 Task: Look for products in the category "Gouda" from Dietz & Watson only.
Action: Mouse moved to (694, 280)
Screenshot: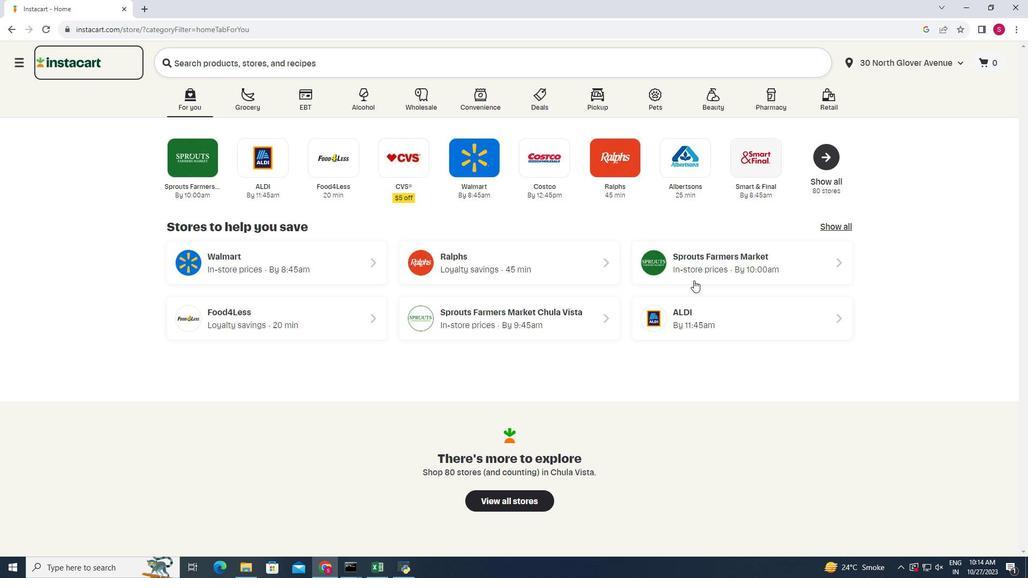 
Action: Mouse pressed left at (694, 280)
Screenshot: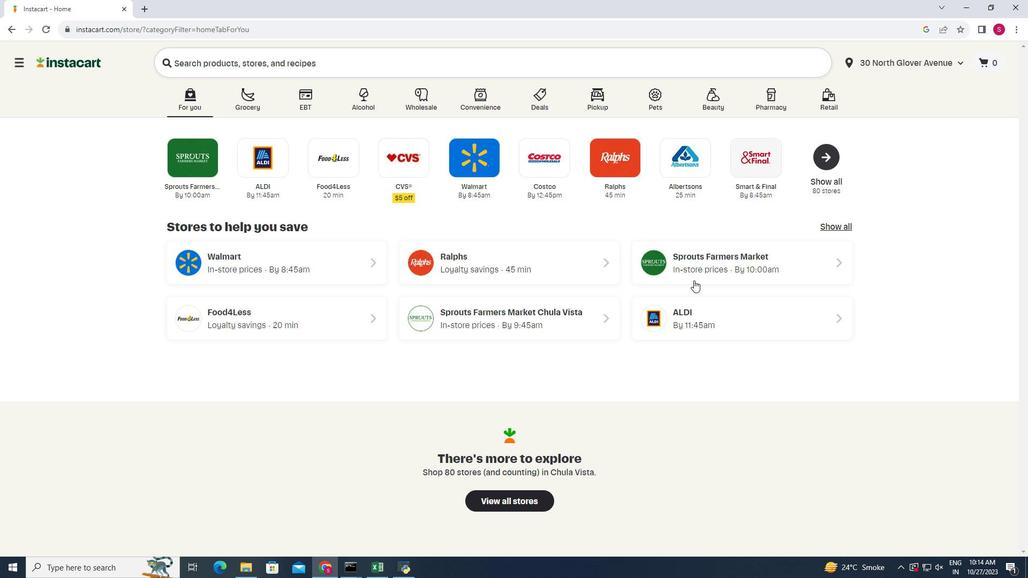 
Action: Mouse moved to (31, 505)
Screenshot: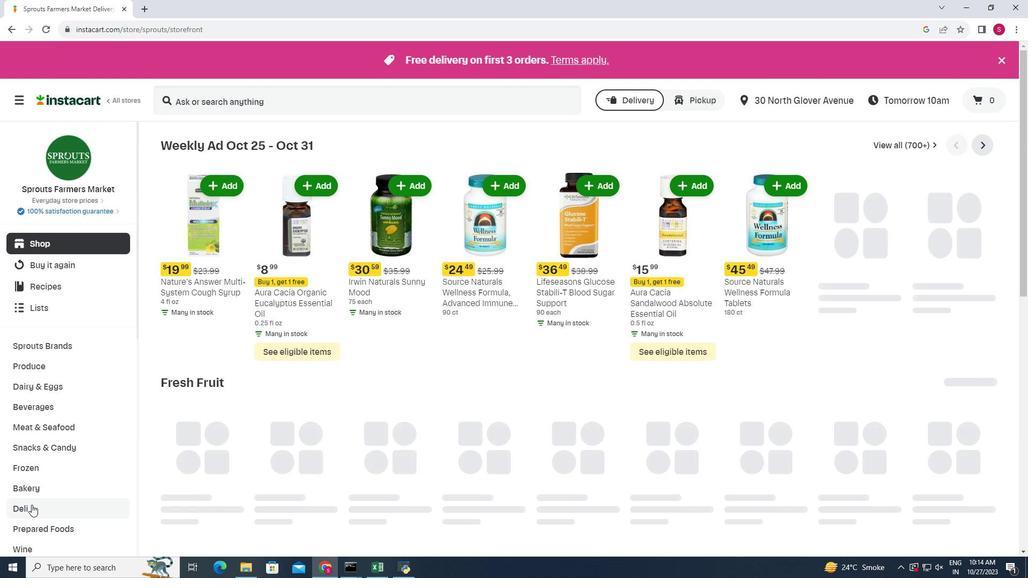 
Action: Mouse pressed left at (31, 505)
Screenshot: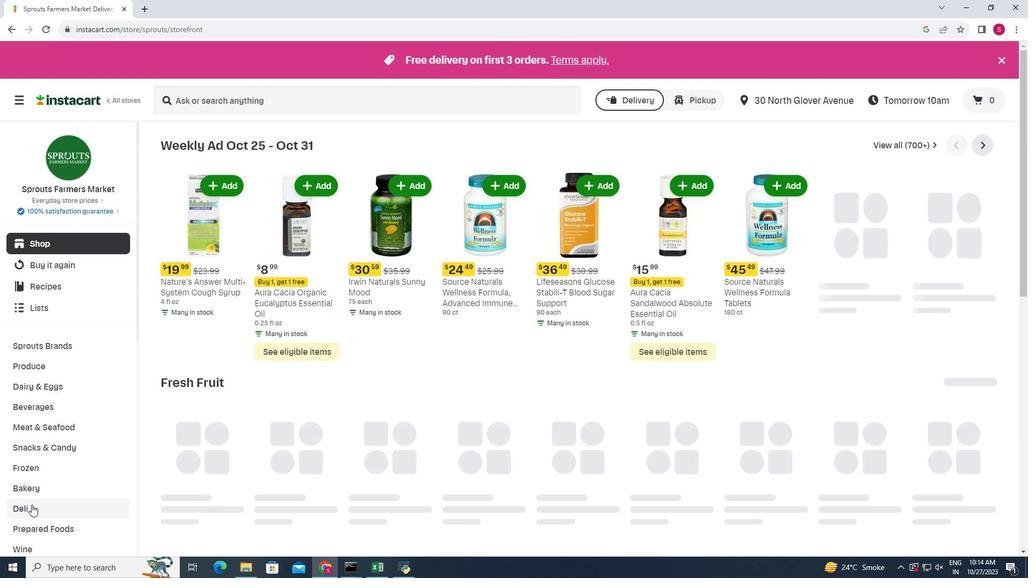 
Action: Mouse moved to (278, 168)
Screenshot: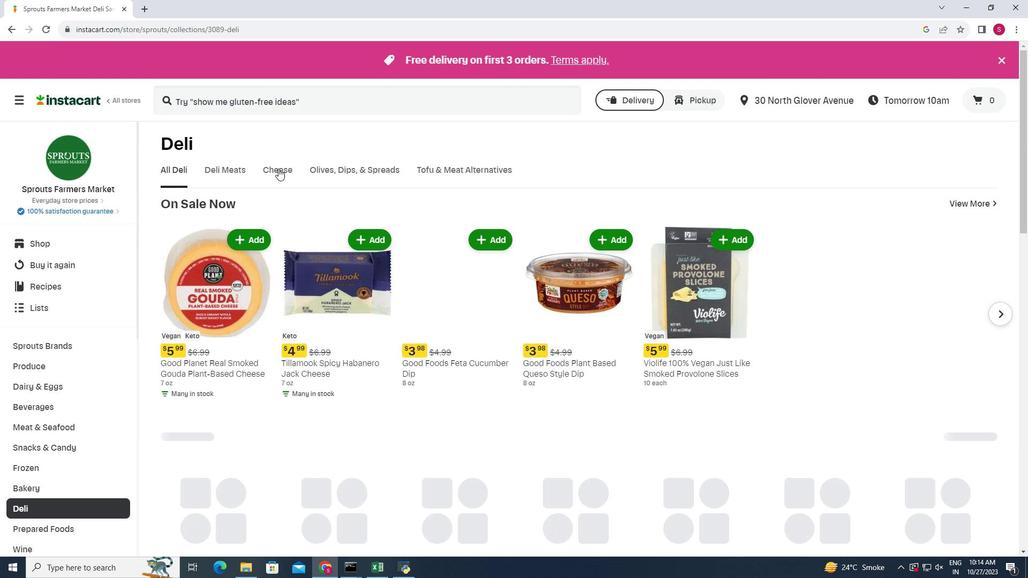 
Action: Mouse pressed left at (278, 168)
Screenshot: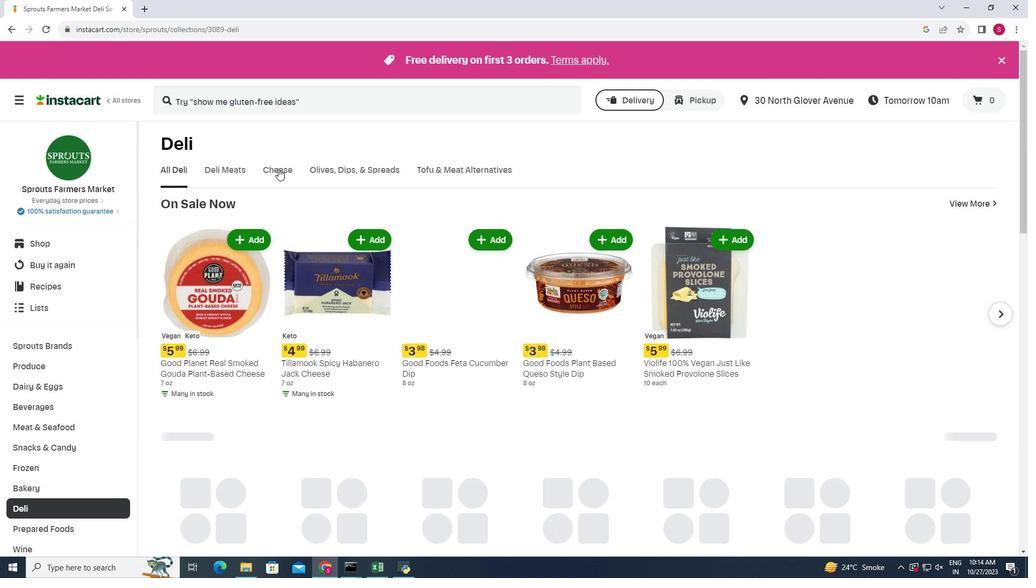 
Action: Mouse moved to (804, 211)
Screenshot: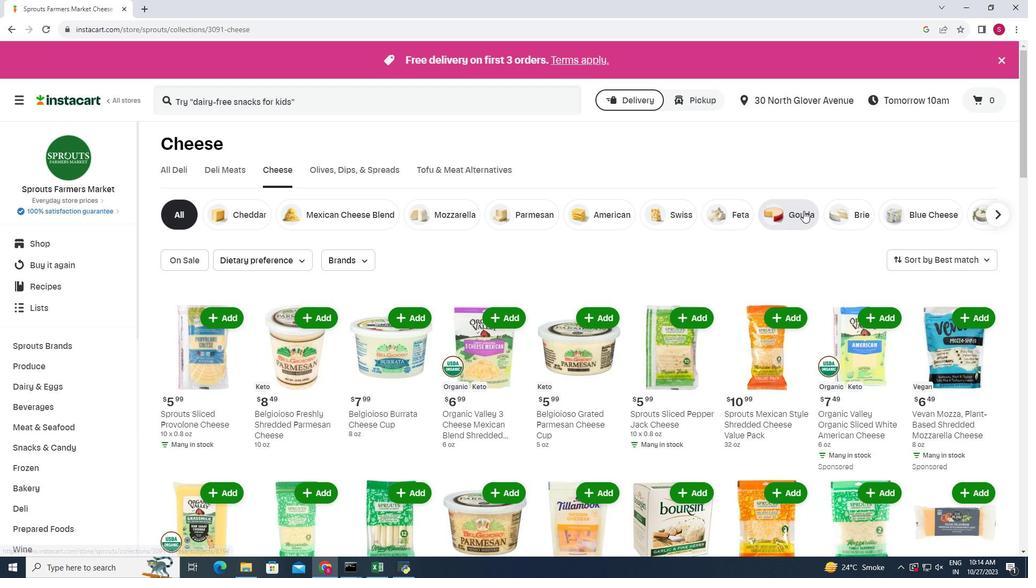 
Action: Mouse pressed left at (804, 211)
Screenshot: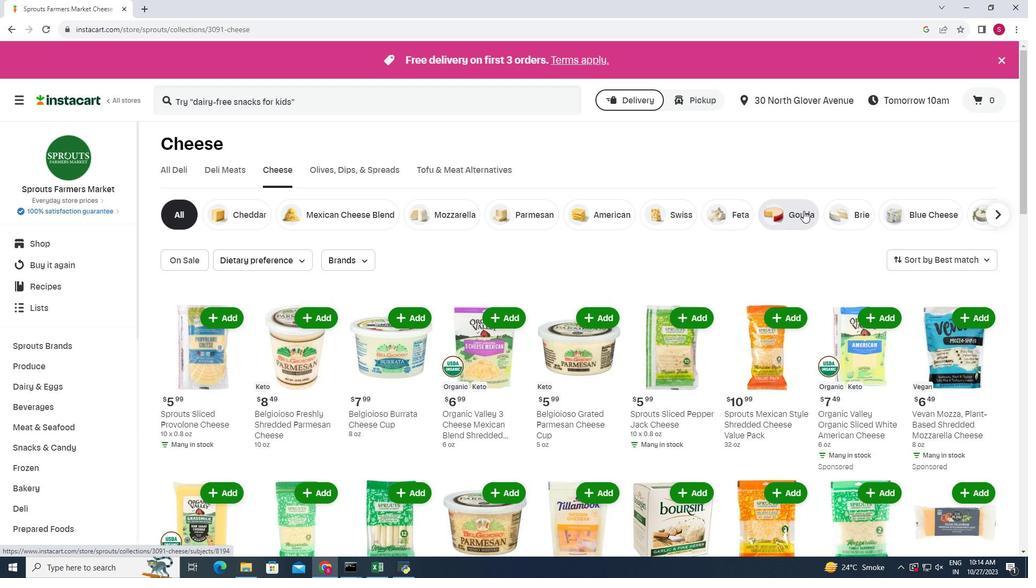 
Action: Mouse moved to (192, 258)
Screenshot: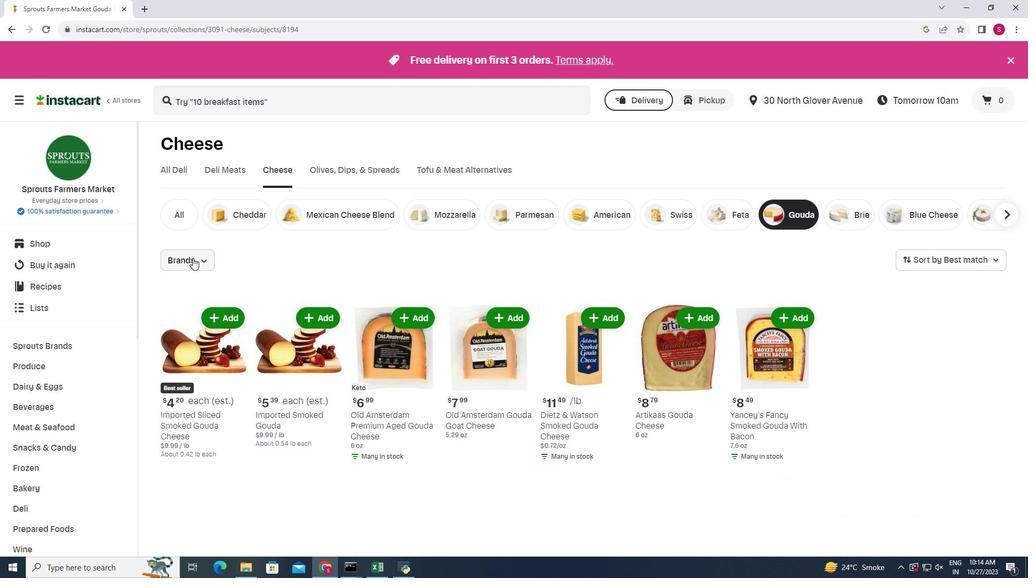 
Action: Mouse pressed left at (192, 258)
Screenshot: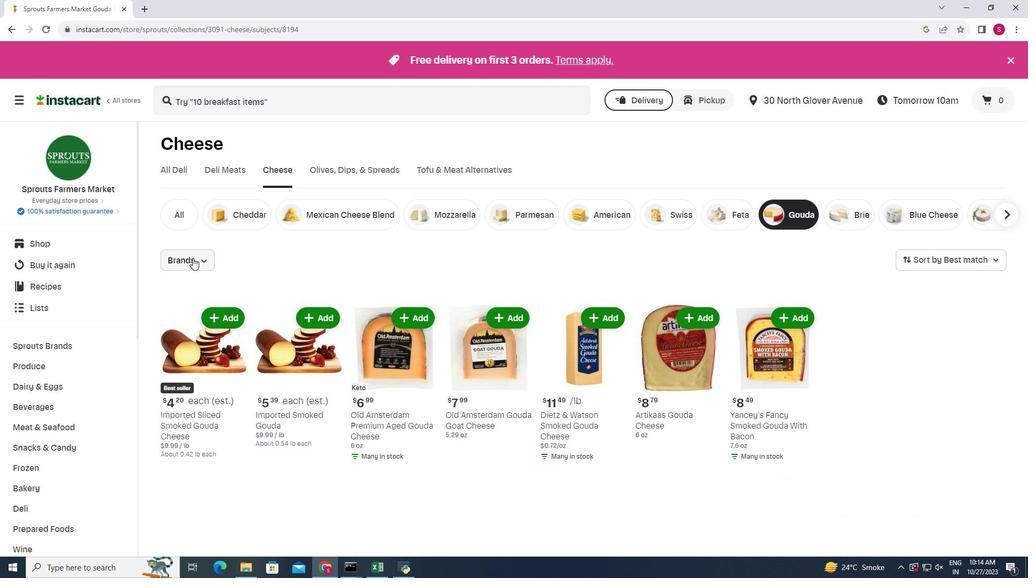 
Action: Mouse moved to (173, 370)
Screenshot: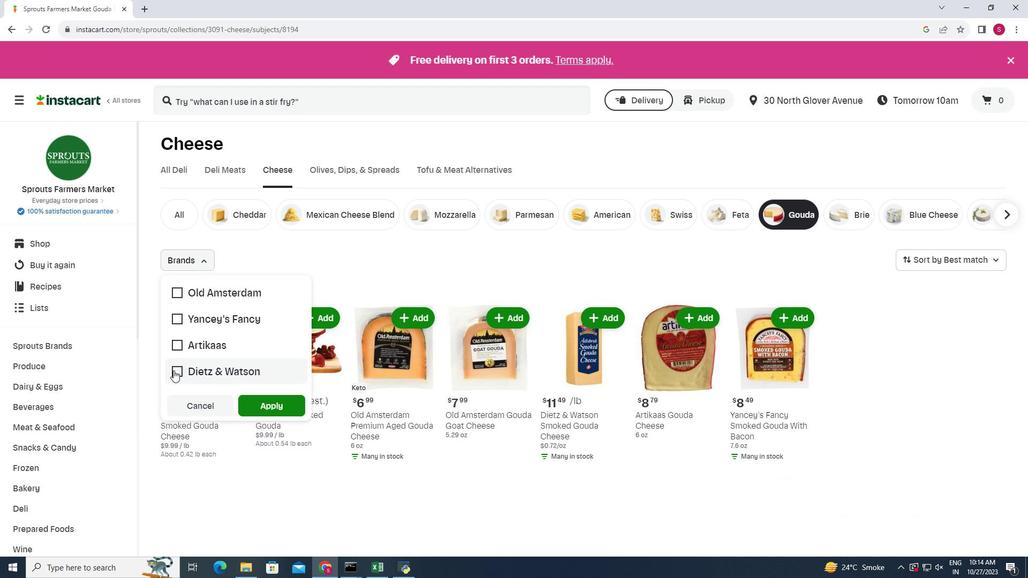 
Action: Mouse pressed left at (173, 370)
Screenshot: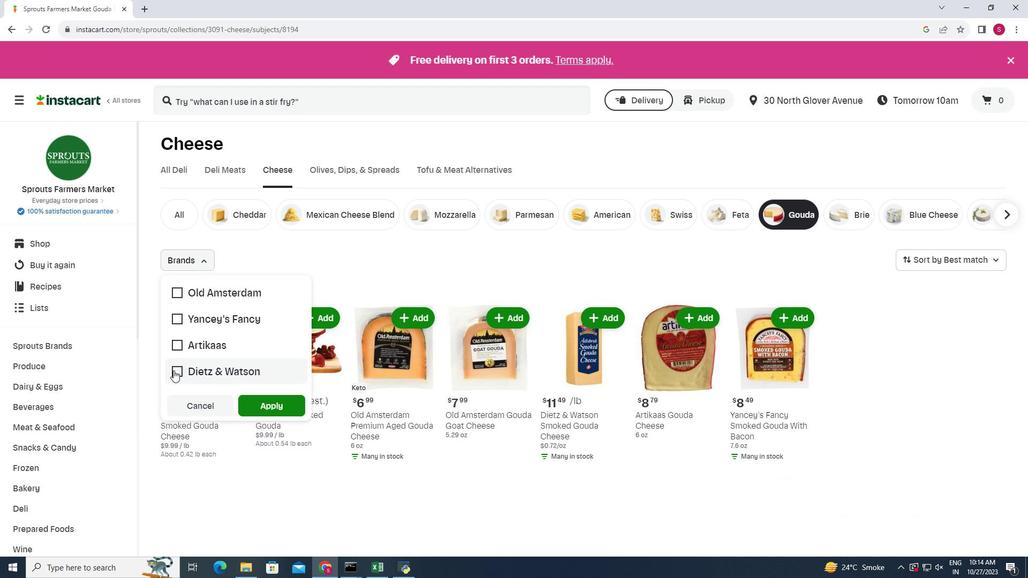 
Action: Mouse moved to (277, 406)
Screenshot: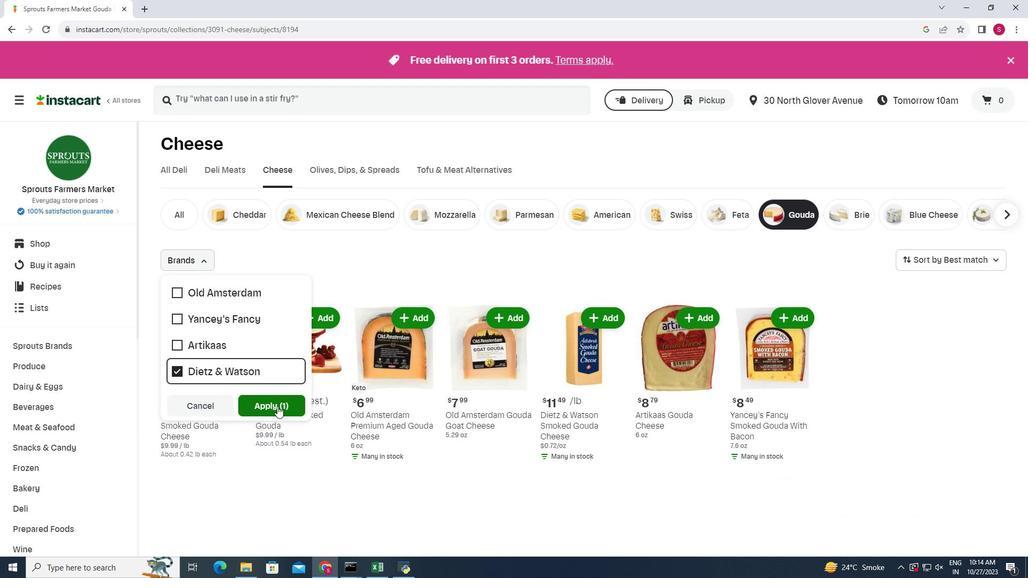 
Action: Mouse pressed left at (277, 406)
Screenshot: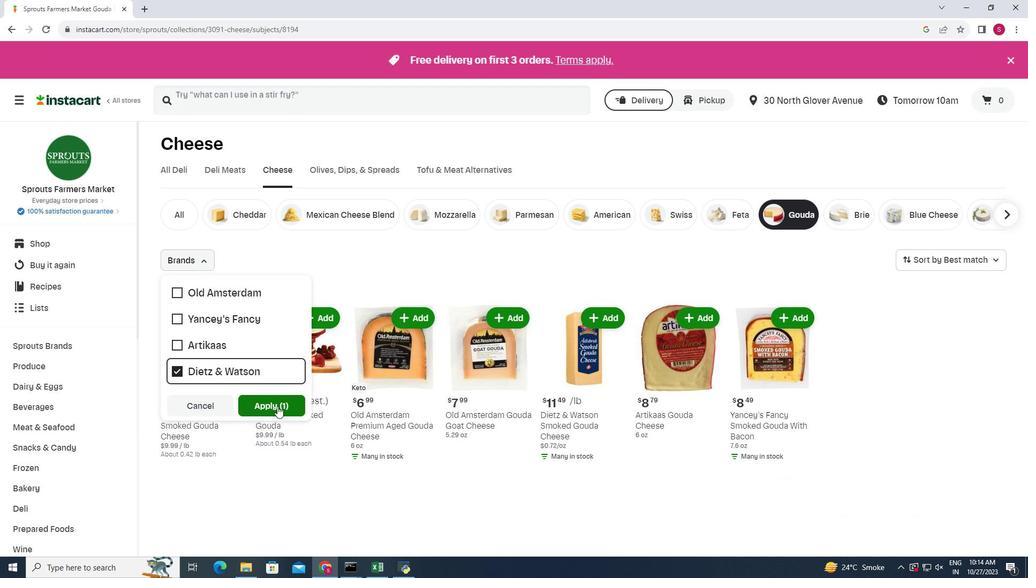 
Action: Mouse moved to (551, 308)
Screenshot: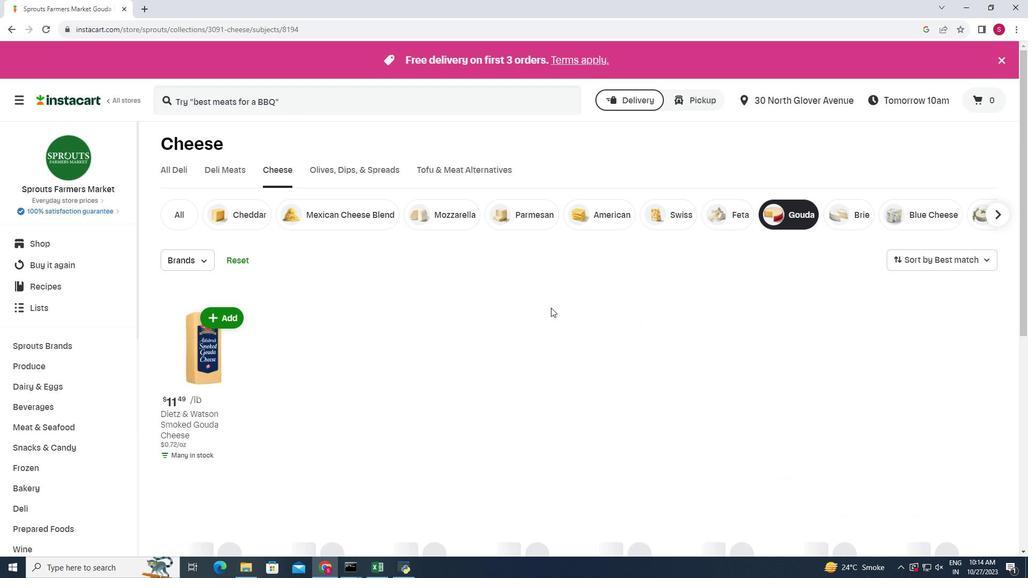 
